 Task: Change permissions of Sahil Singh to normal.
Action: Mouse moved to (752, 375)
Screenshot: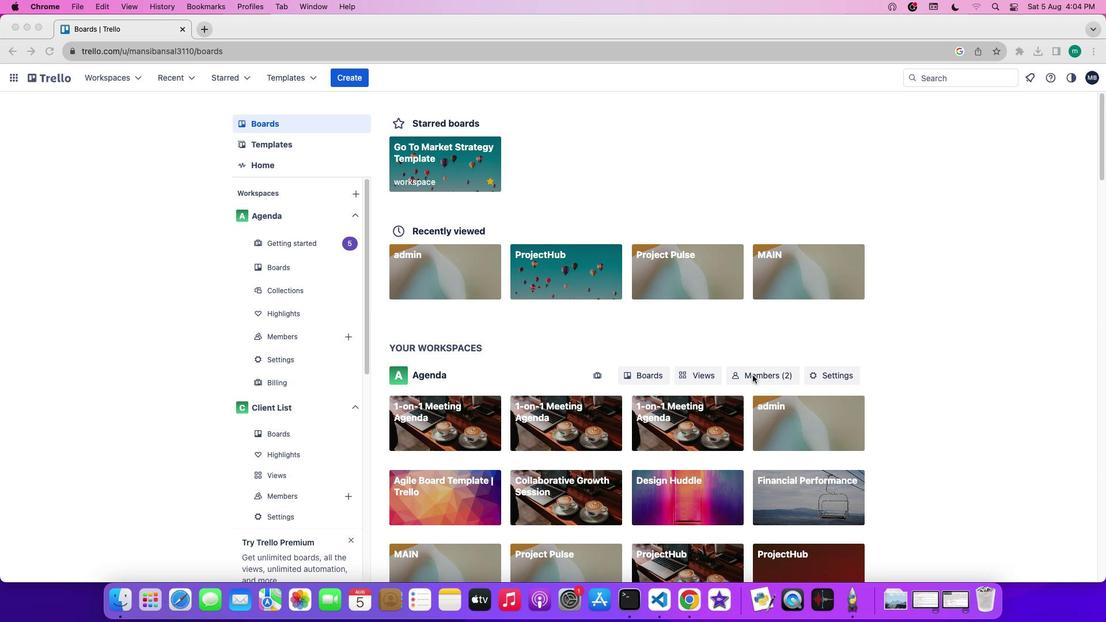 
Action: Mouse pressed left at (752, 375)
Screenshot: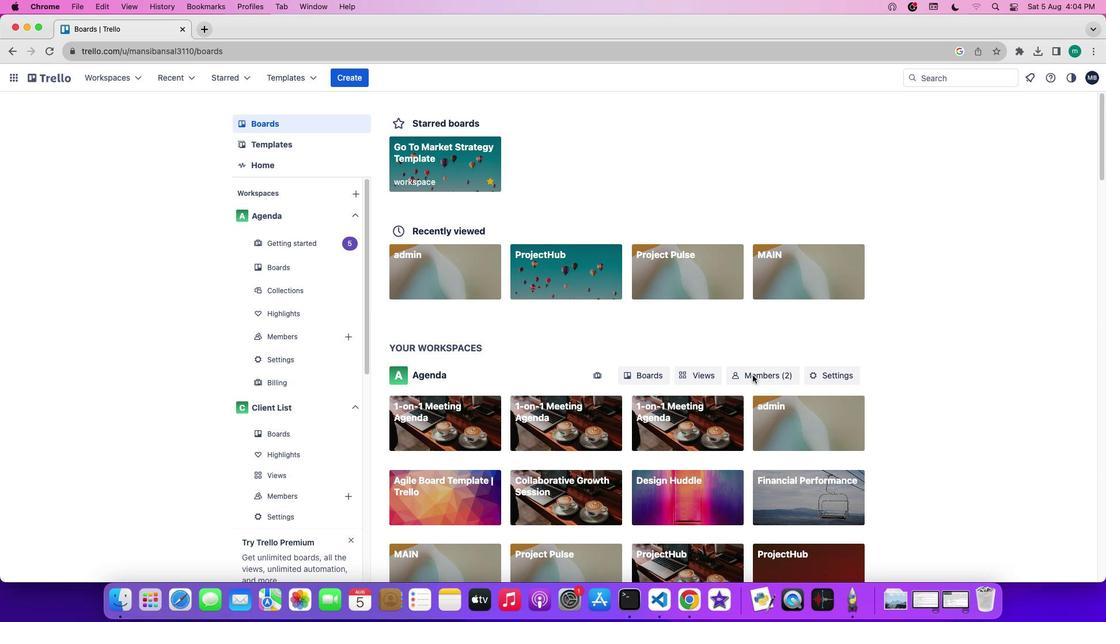
Action: Mouse pressed left at (752, 375)
Screenshot: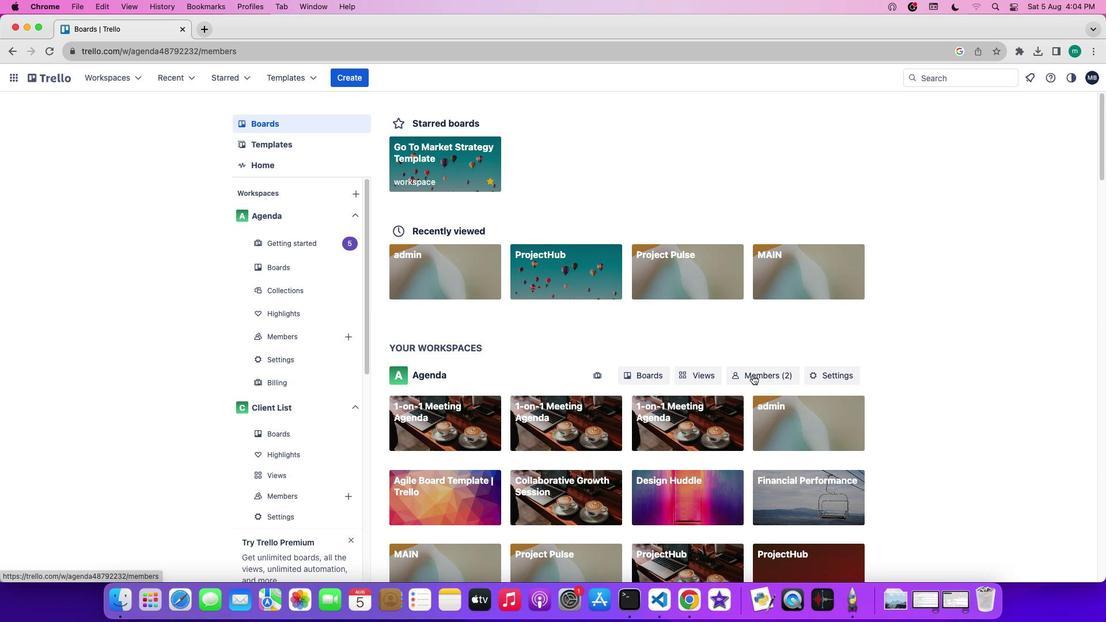 
Action: Mouse moved to (860, 479)
Screenshot: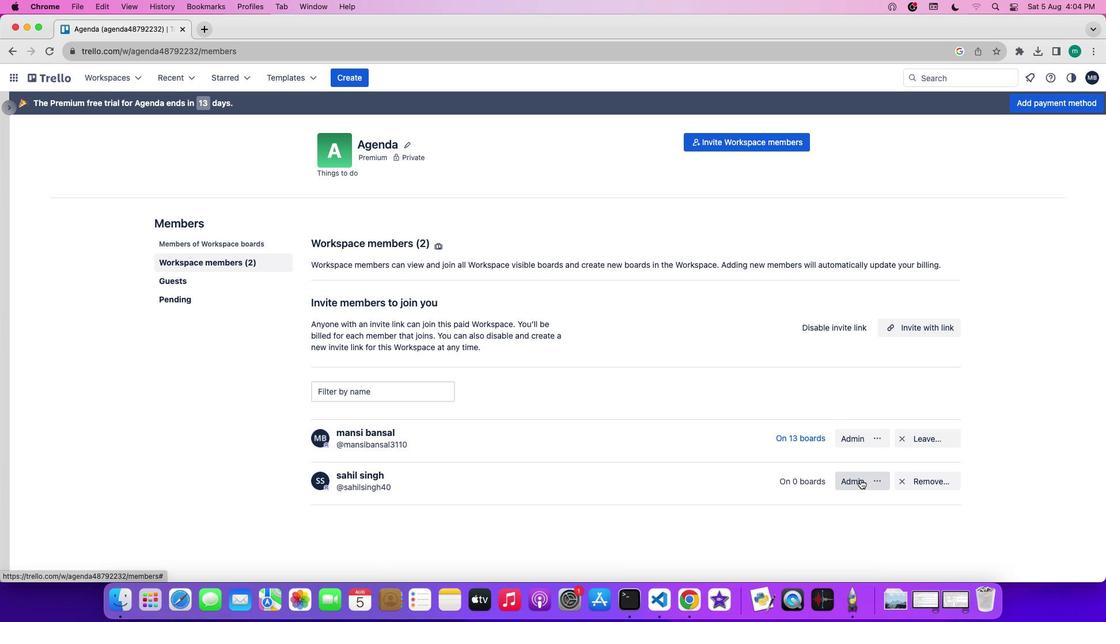 
Action: Mouse pressed left at (860, 479)
Screenshot: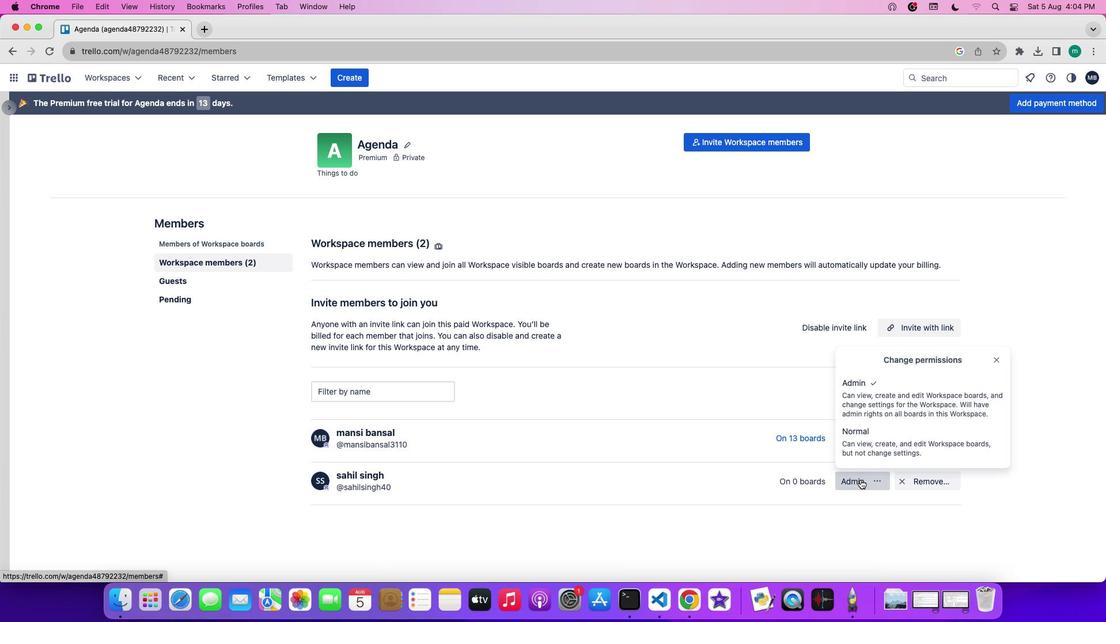 
Action: Mouse moved to (873, 439)
Screenshot: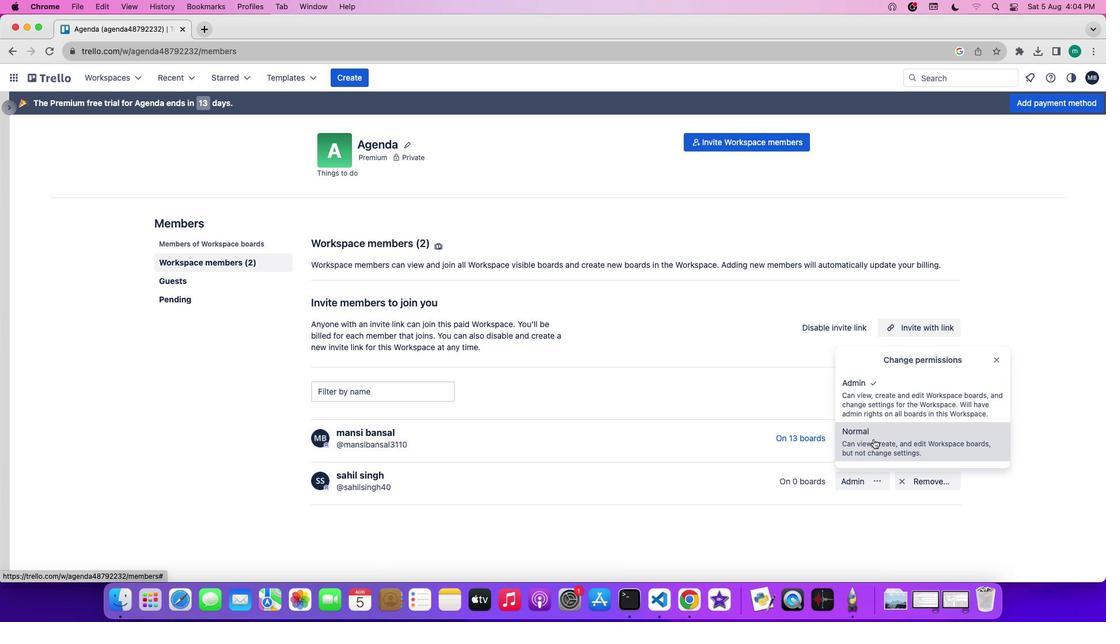 
Action: Mouse pressed left at (873, 439)
Screenshot: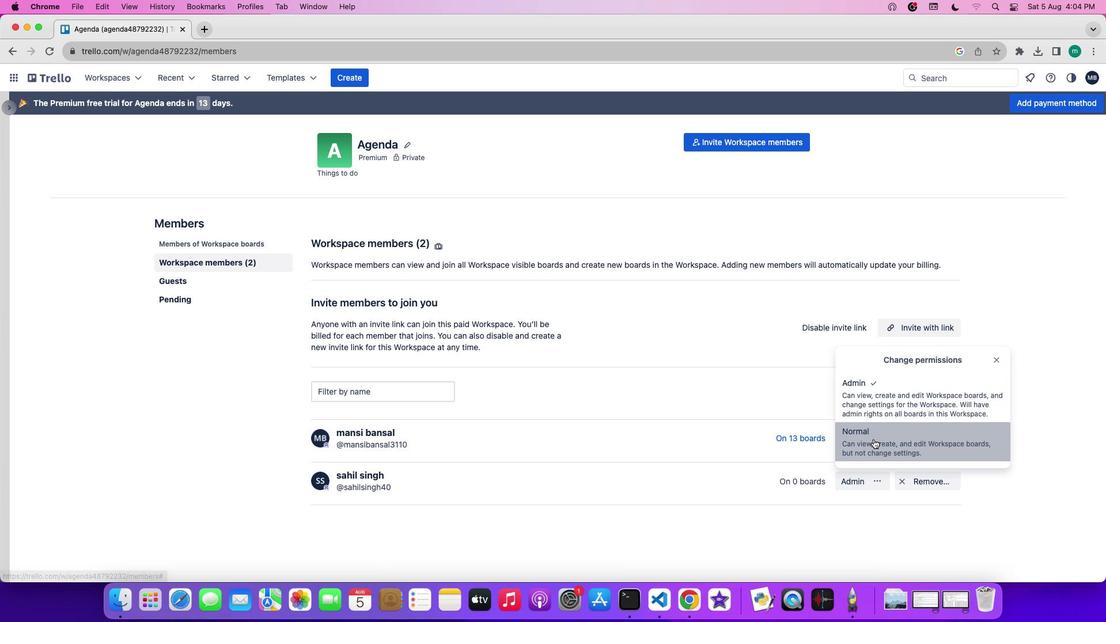 
